 Task: Assign Person0000000134 as Assignee of Issue Issue0000000335 in Backlog  in Scrum Project Project0000000067 in Jira. Assign Person0000000135 as Assignee of Issue Issue0000000336 in Backlog  in Scrum Project Project0000000068 in Jira. Assign Person0000000135 as Assignee of Issue Issue0000000337 in Backlog  in Scrum Project Project0000000068 in Jira. Assign Person0000000135 as Assignee of Issue Issue0000000338 in Backlog  in Scrum Project Project0000000068 in Jira. Assign Person0000000136 as Assignee of Issue Issue0000000339 in Backlog  in Scrum Project Project0000000068 in Jira
Action: Mouse moved to (882, 437)
Screenshot: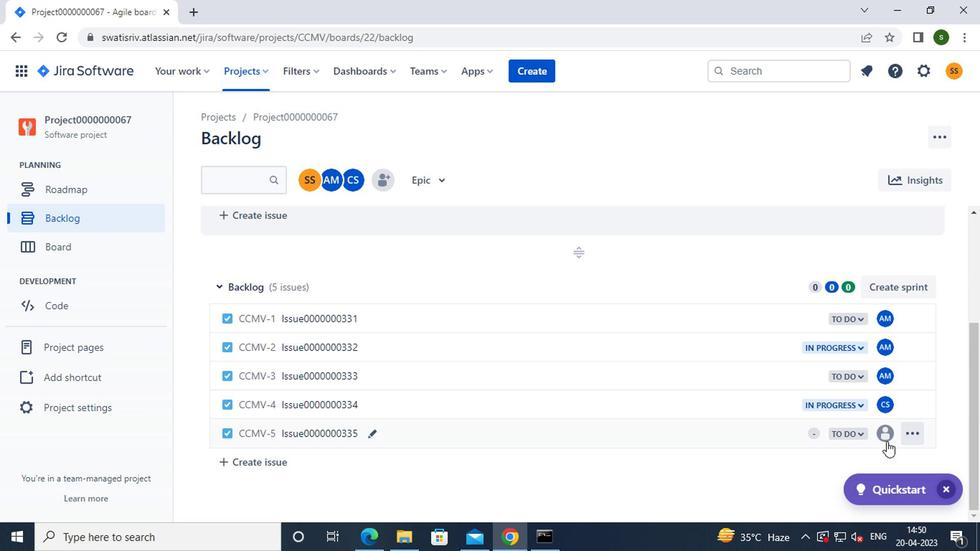 
Action: Mouse pressed left at (882, 437)
Screenshot: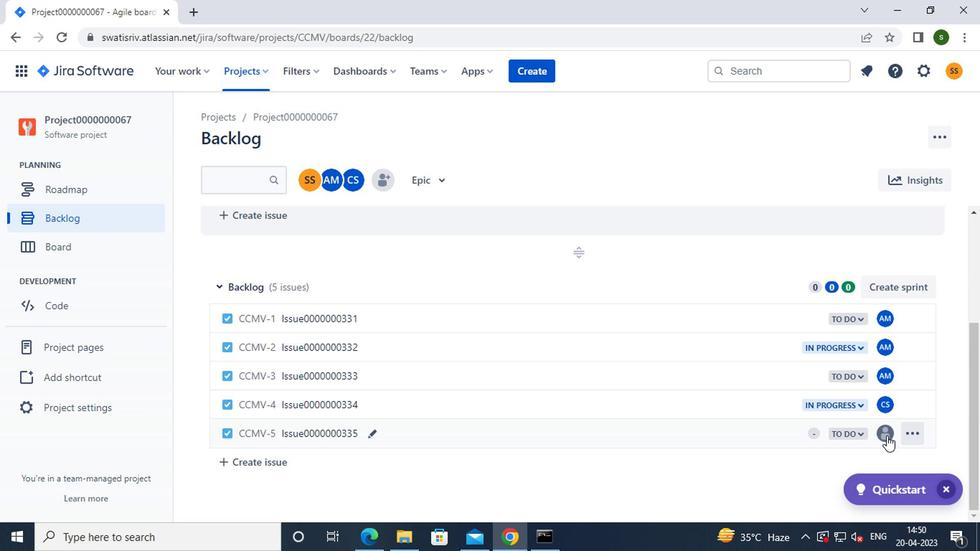 
Action: Mouse moved to (832, 450)
Screenshot: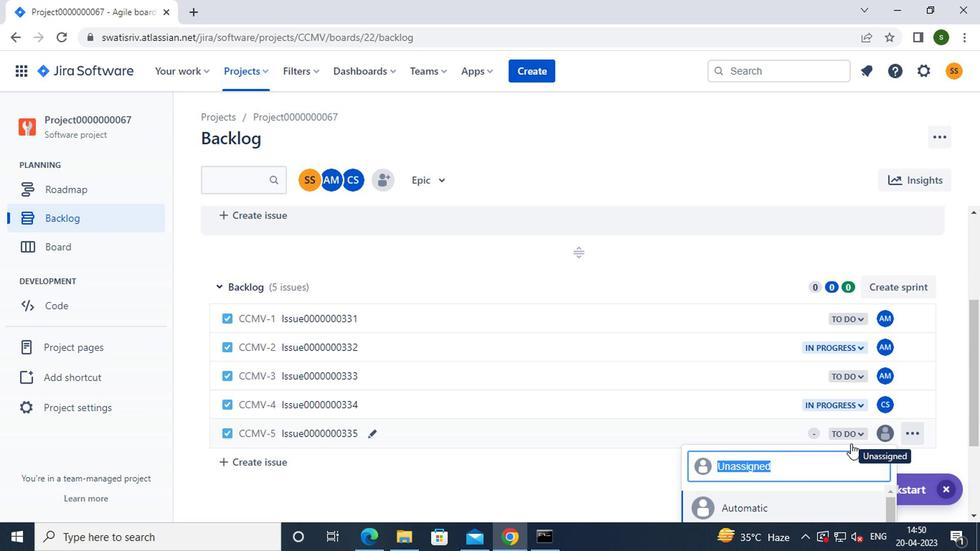 
Action: Mouse scrolled (832, 449) with delta (0, 0)
Screenshot: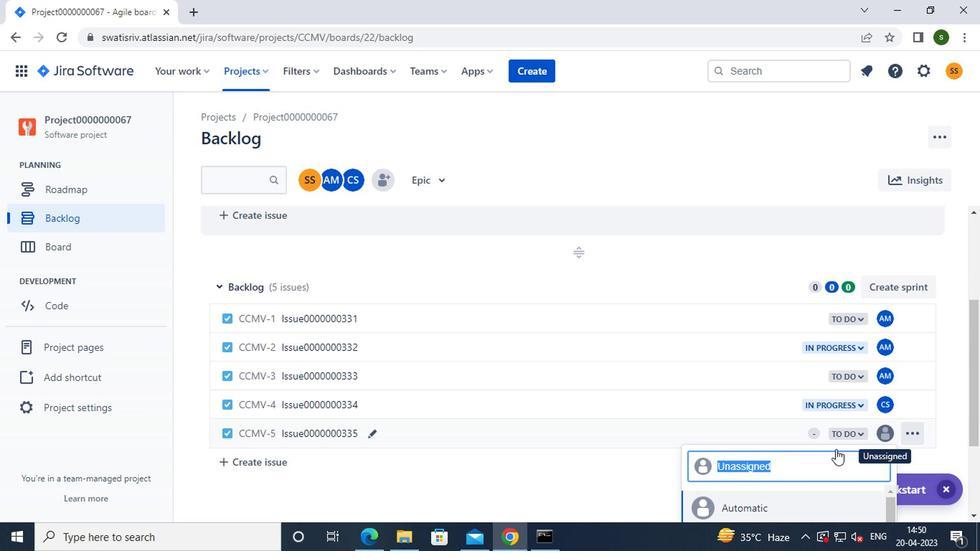 
Action: Mouse scrolled (832, 449) with delta (0, 0)
Screenshot: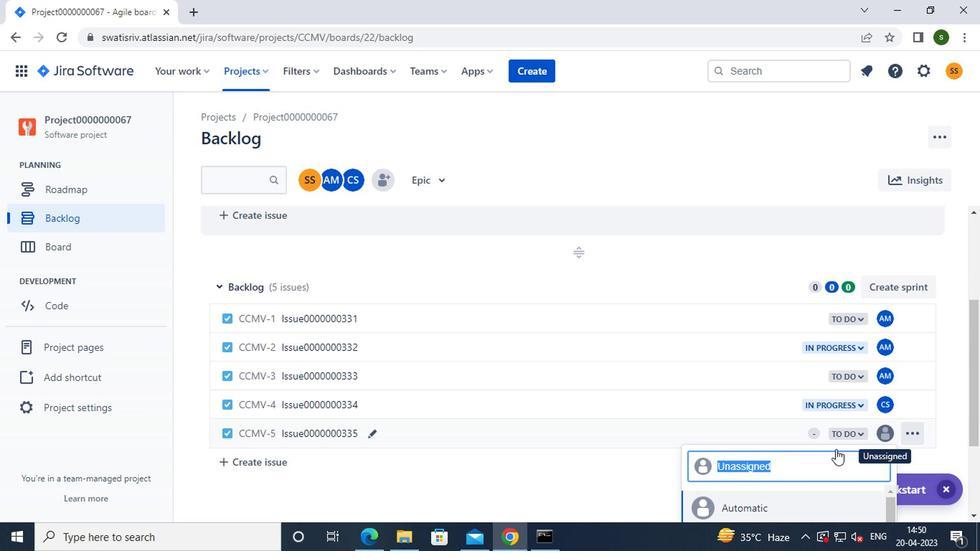 
Action: Mouse moved to (745, 473)
Screenshot: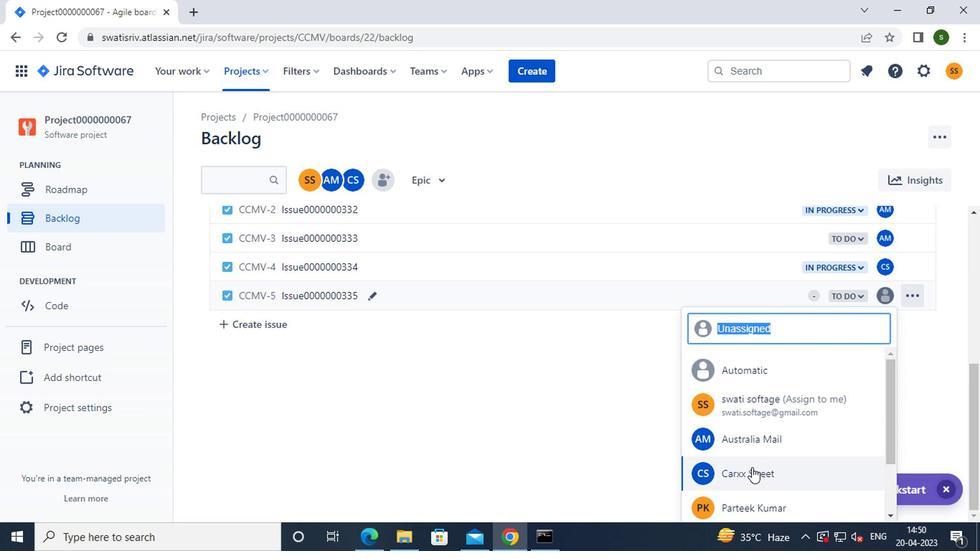 
Action: Mouse pressed left at (745, 473)
Screenshot: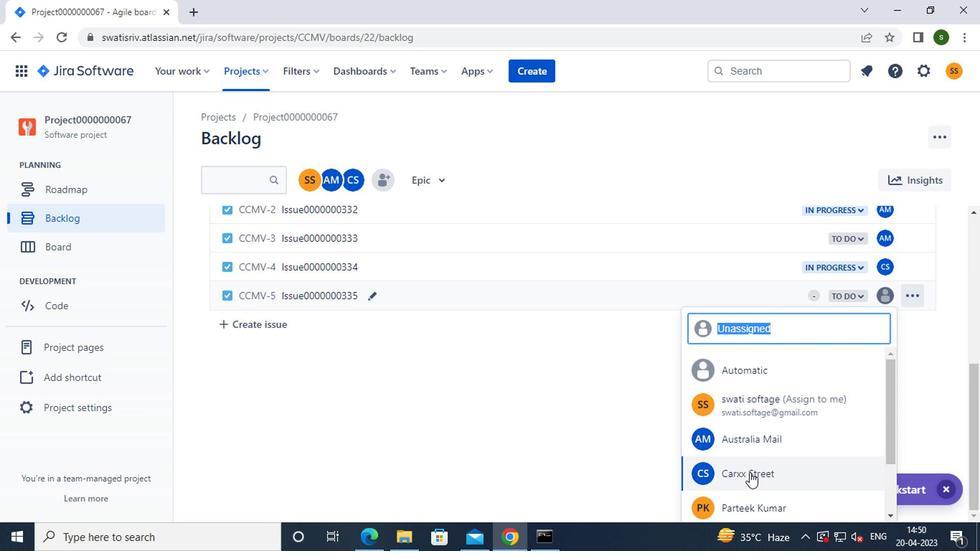 
Action: Mouse moved to (251, 68)
Screenshot: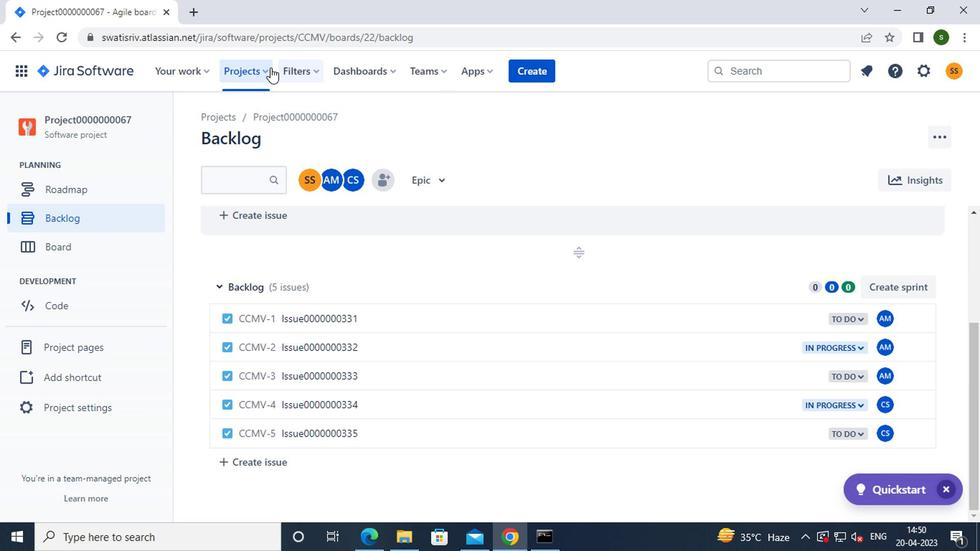 
Action: Mouse pressed left at (251, 68)
Screenshot: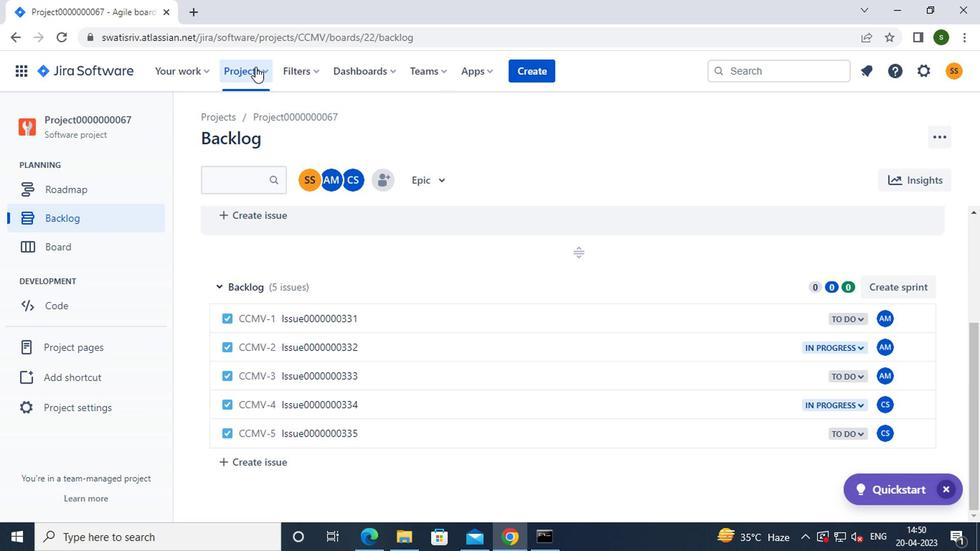 
Action: Mouse moved to (306, 164)
Screenshot: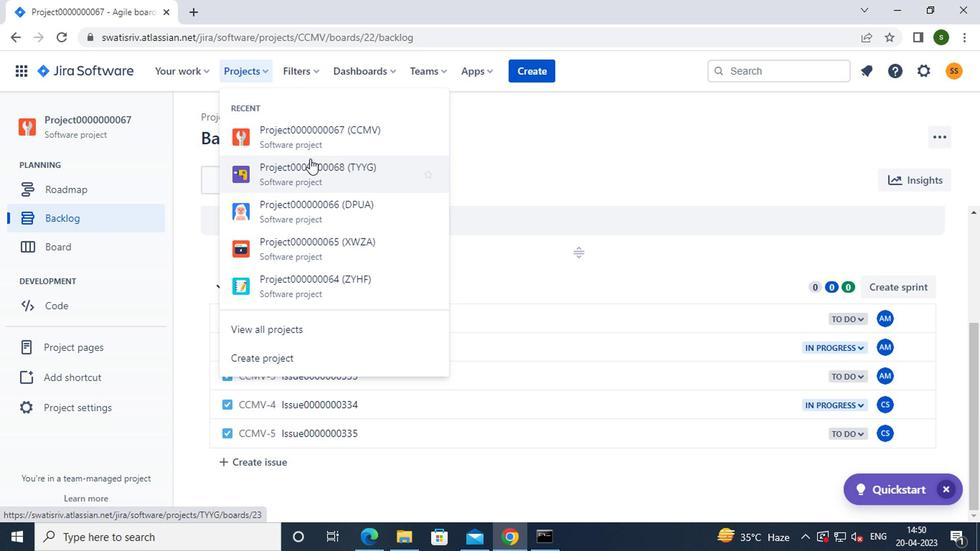 
Action: Mouse pressed left at (306, 164)
Screenshot: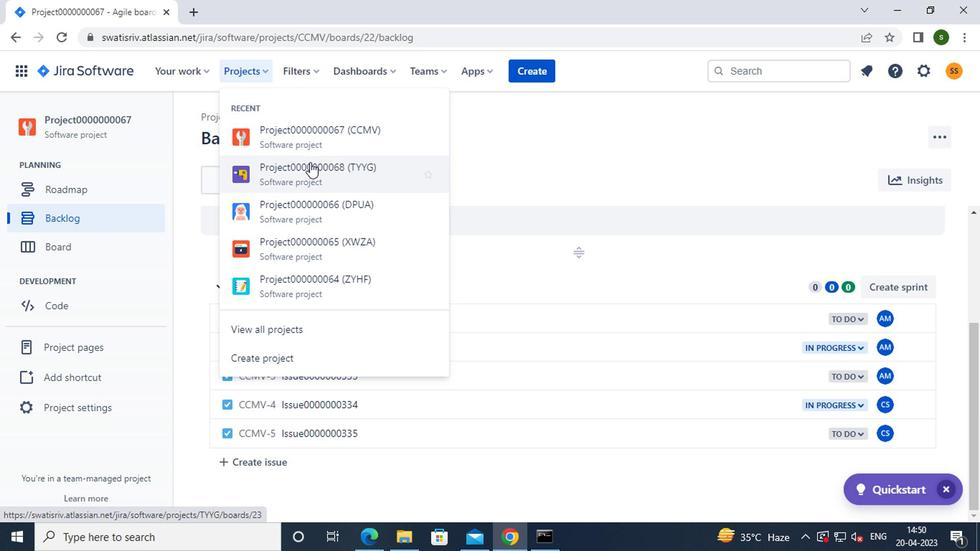 
Action: Mouse moved to (119, 216)
Screenshot: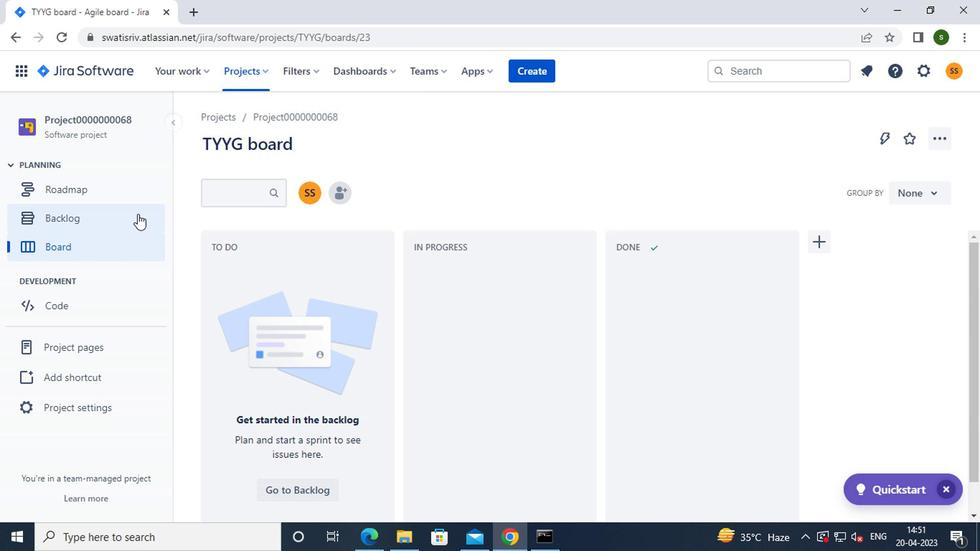 
Action: Mouse pressed left at (119, 216)
Screenshot: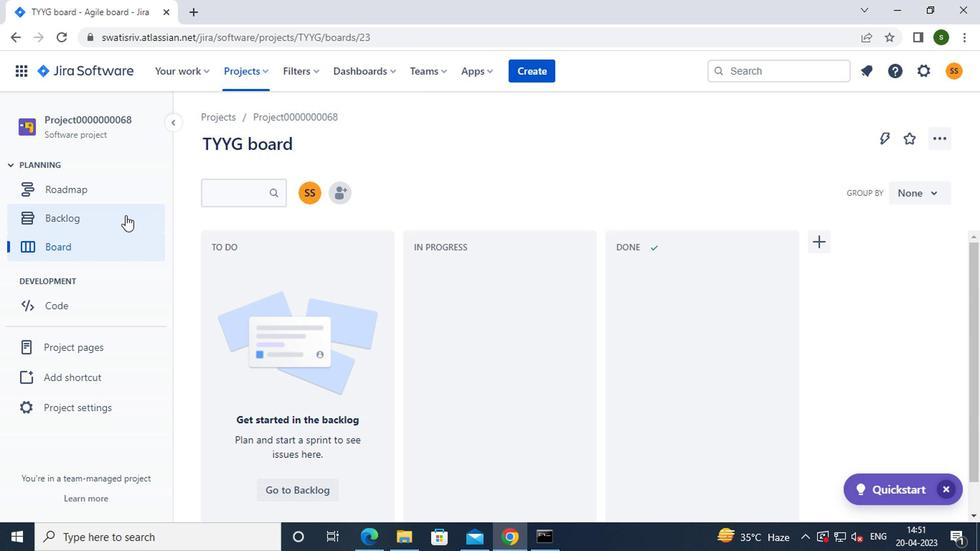 
Action: Mouse moved to (611, 369)
Screenshot: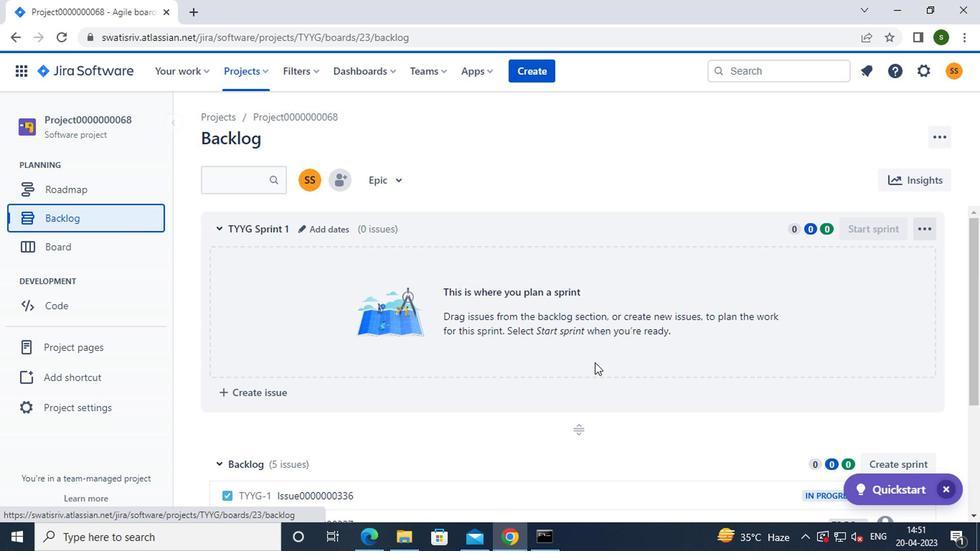 
Action: Mouse scrolled (611, 369) with delta (0, 0)
Screenshot: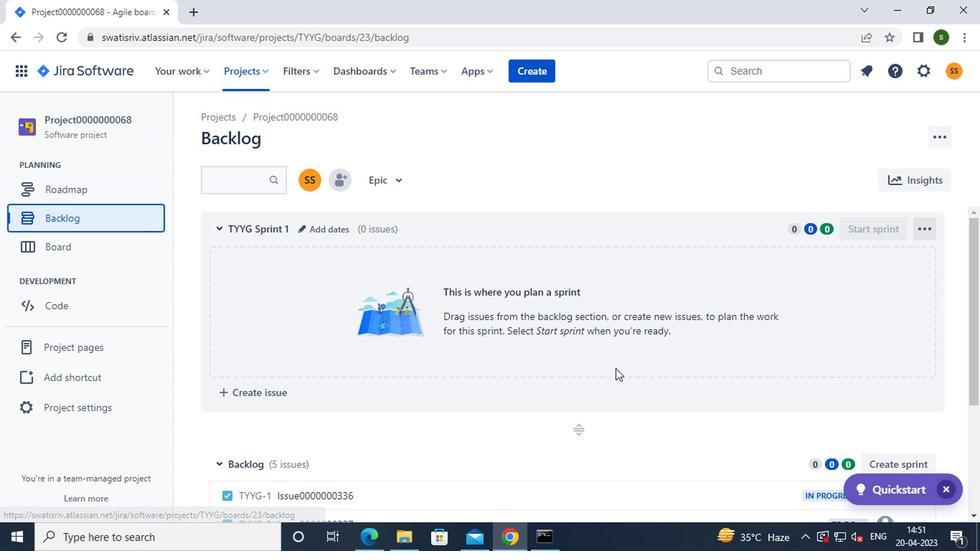 
Action: Mouse scrolled (611, 369) with delta (0, 0)
Screenshot: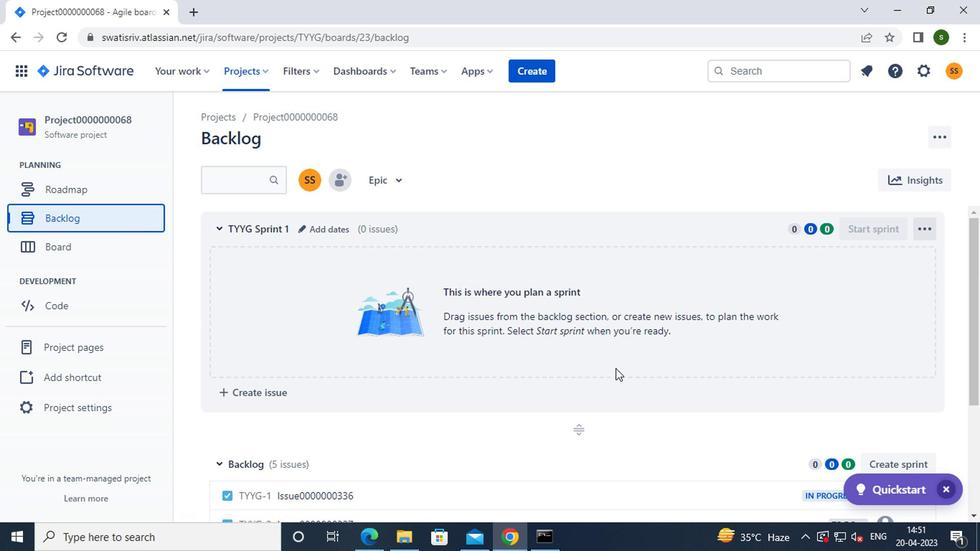 
Action: Mouse scrolled (611, 369) with delta (0, 0)
Screenshot: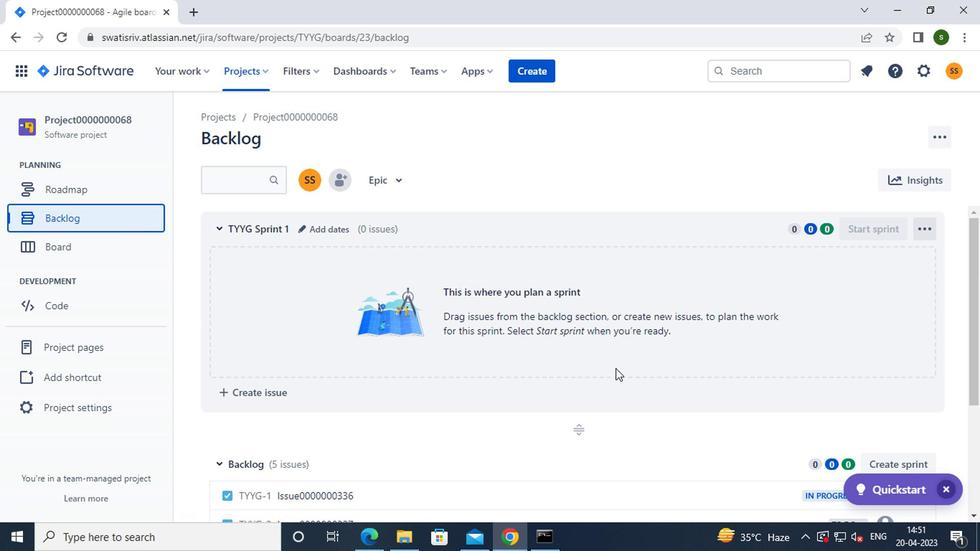 
Action: Mouse scrolled (611, 369) with delta (0, 0)
Screenshot: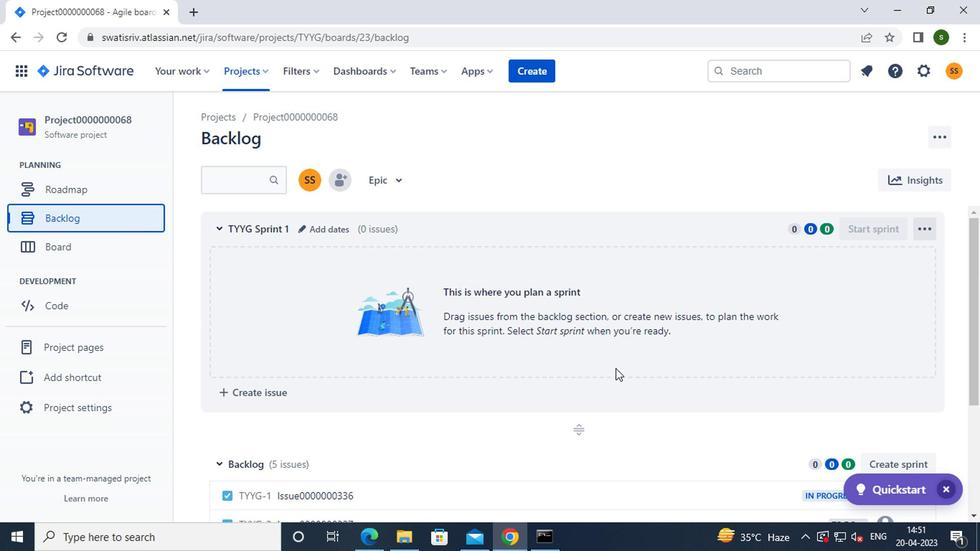 
Action: Mouse scrolled (611, 369) with delta (0, 0)
Screenshot: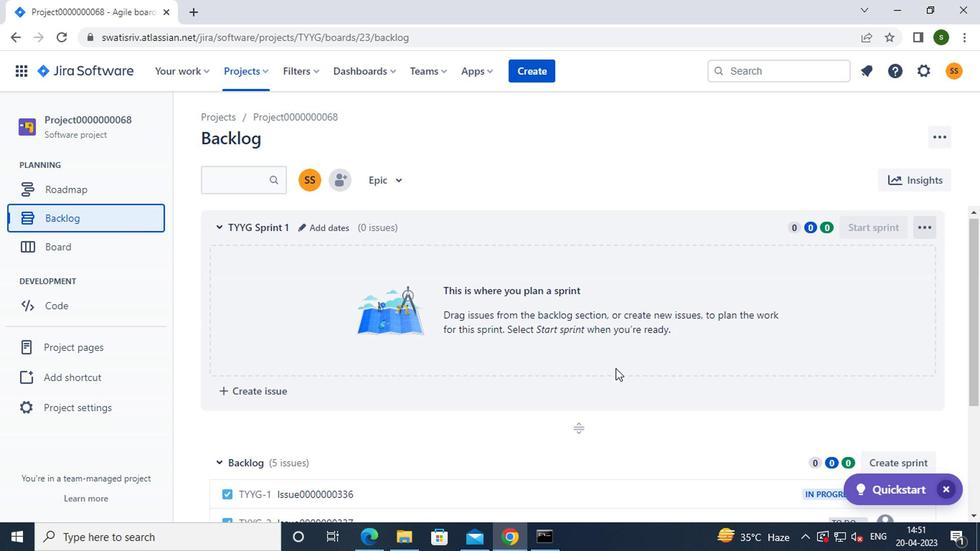 
Action: Mouse scrolled (611, 369) with delta (0, 0)
Screenshot: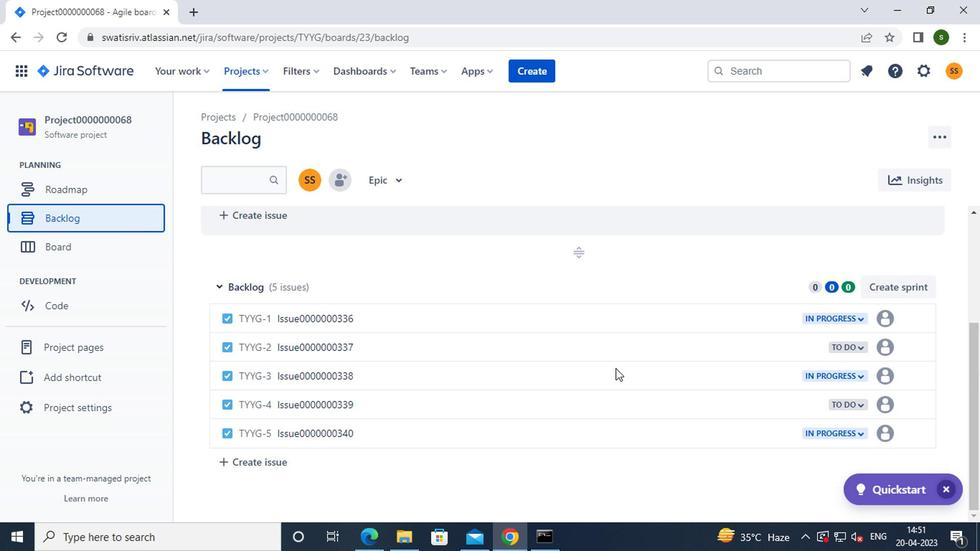 
Action: Mouse moved to (882, 312)
Screenshot: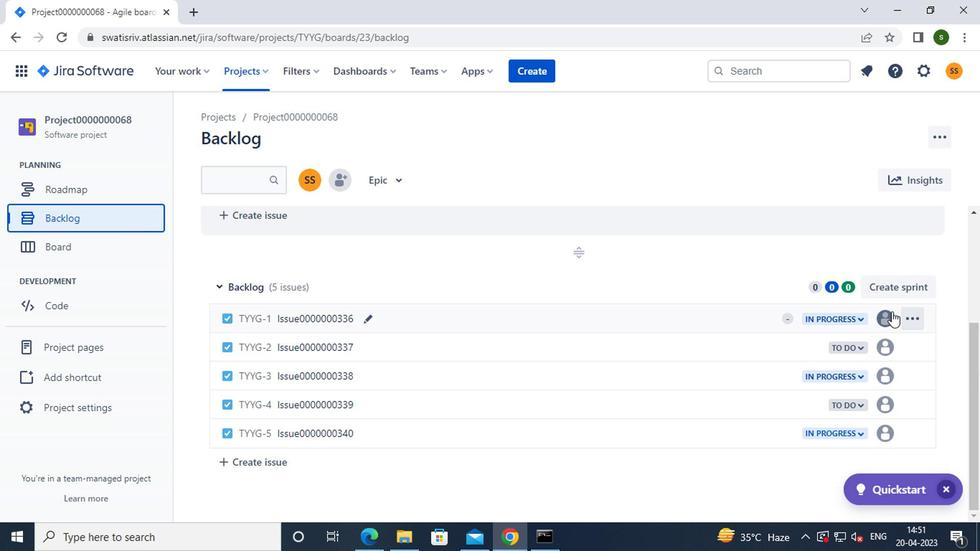 
Action: Mouse pressed left at (882, 312)
Screenshot: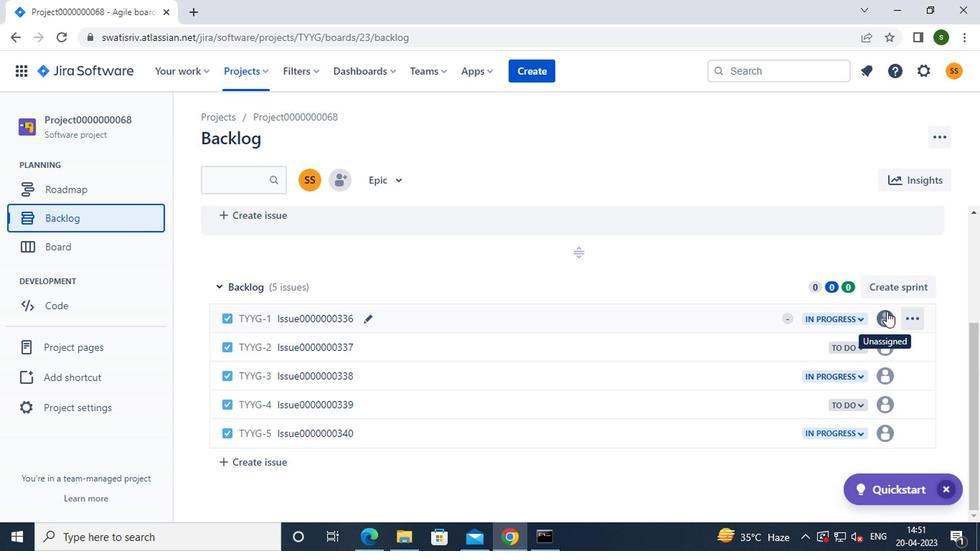 
Action: Mouse moved to (841, 383)
Screenshot: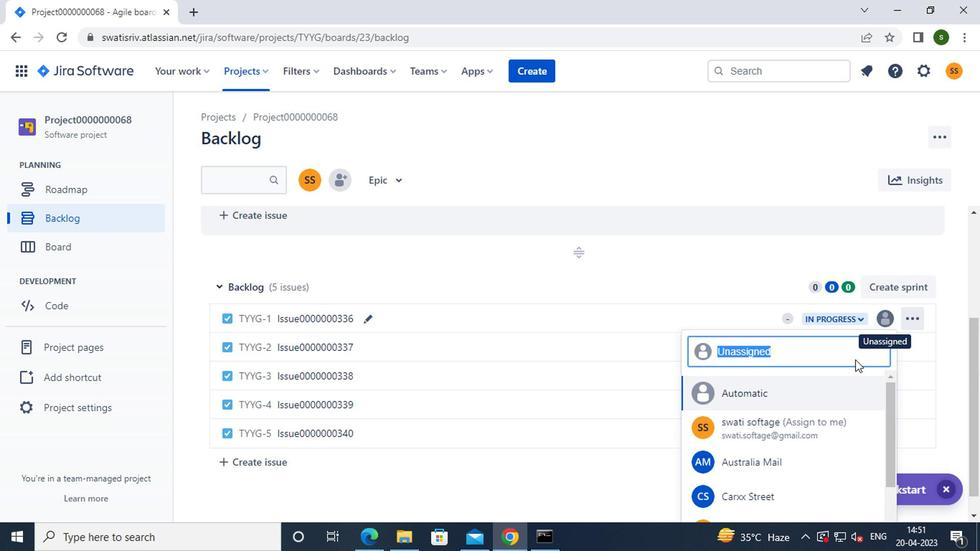 
Action: Mouse scrolled (841, 382) with delta (0, -1)
Screenshot: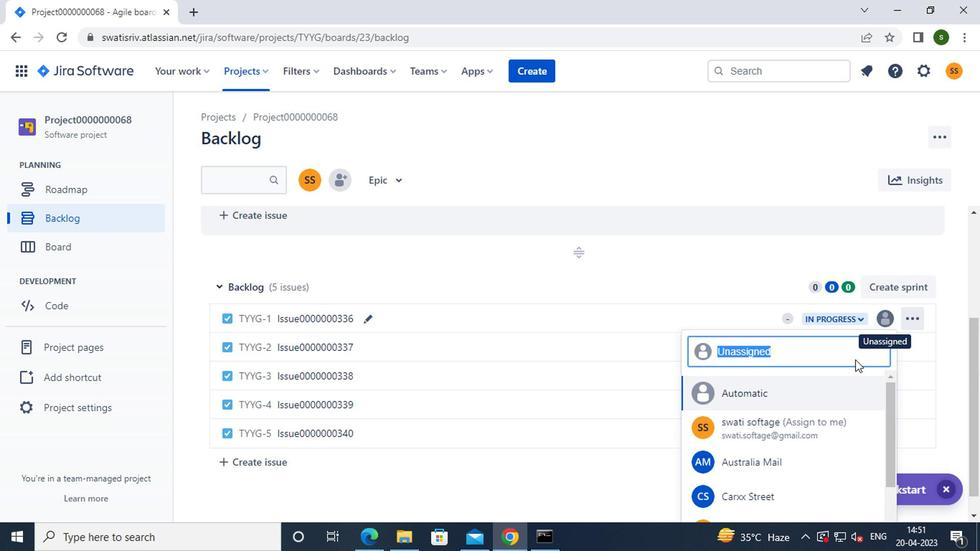 
Action: Mouse moved to (841, 384)
Screenshot: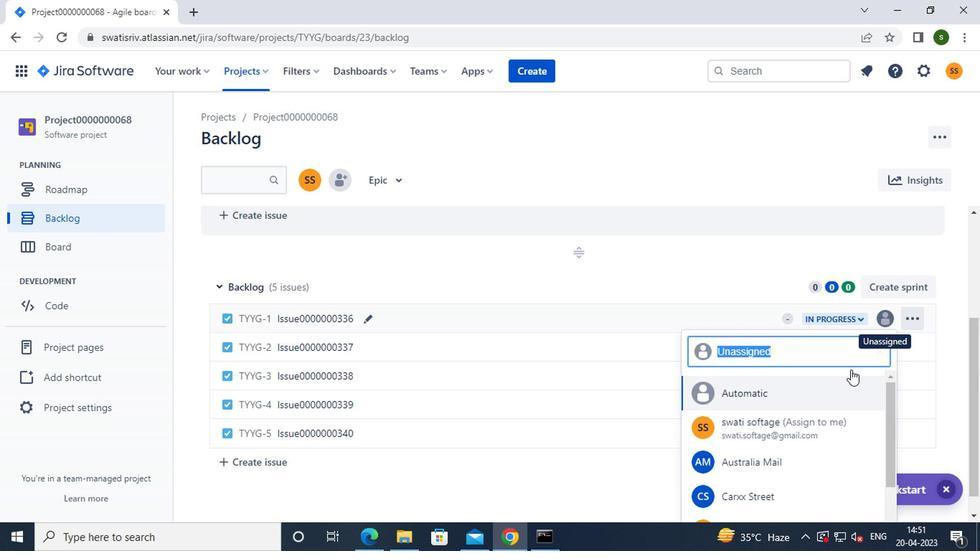 
Action: Mouse scrolled (841, 383) with delta (0, 0)
Screenshot: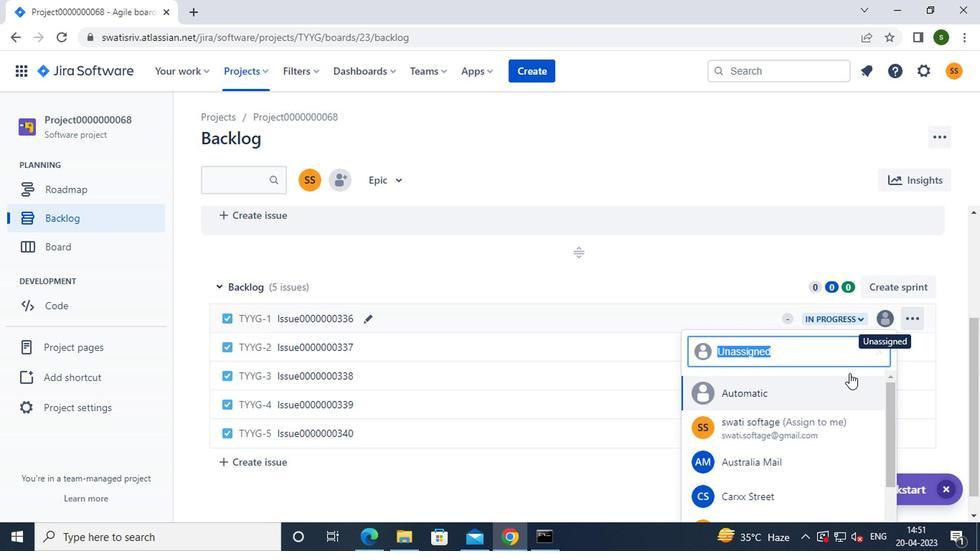 
Action: Mouse moved to (758, 449)
Screenshot: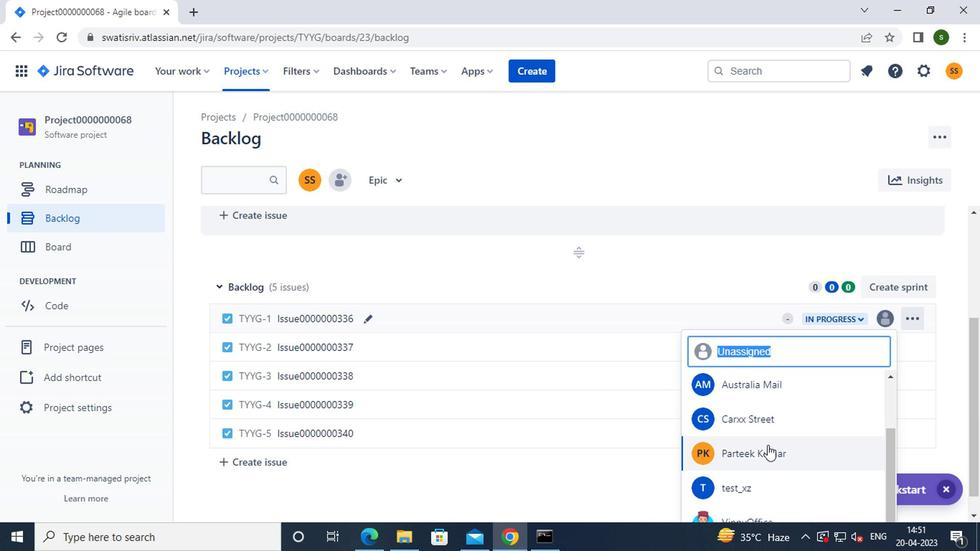
Action: Mouse pressed left at (758, 449)
Screenshot: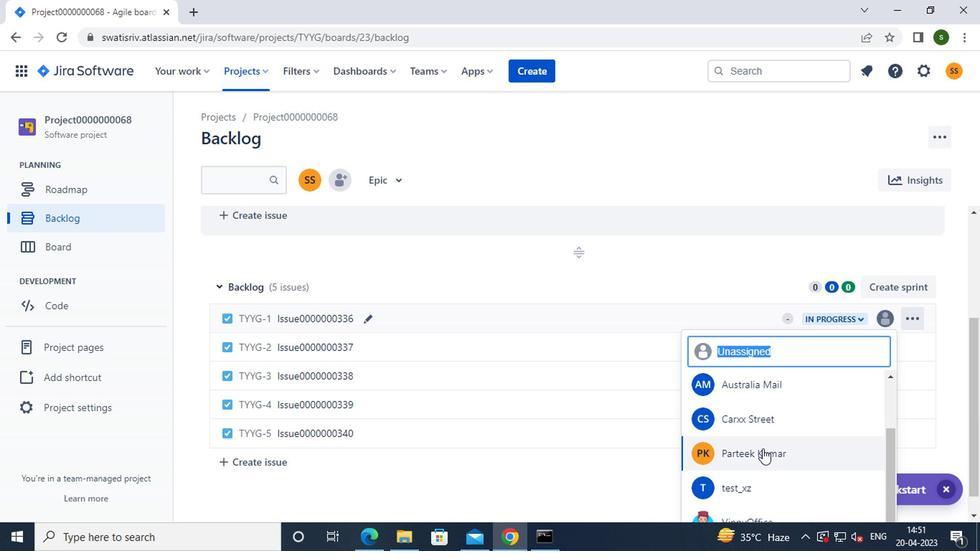 
Action: Mouse moved to (880, 348)
Screenshot: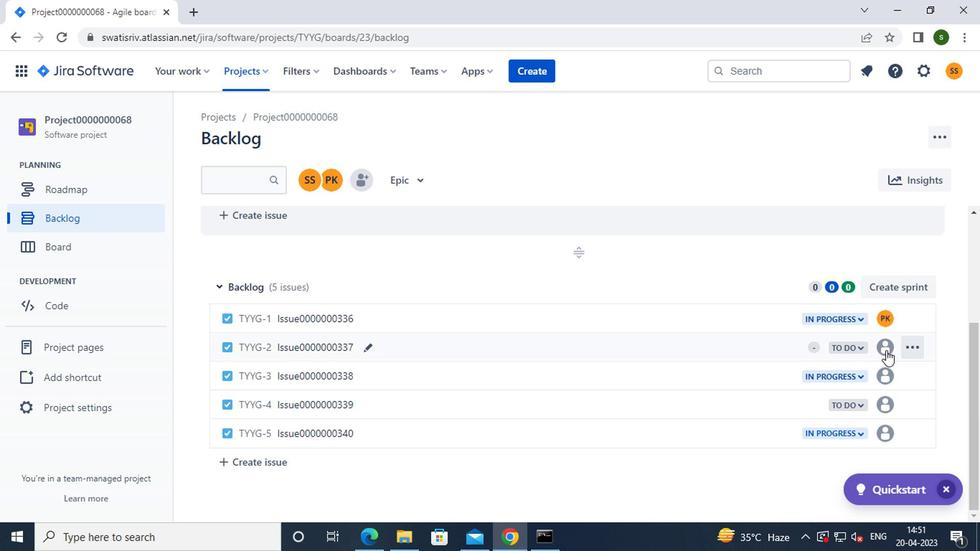 
Action: Mouse pressed left at (880, 348)
Screenshot: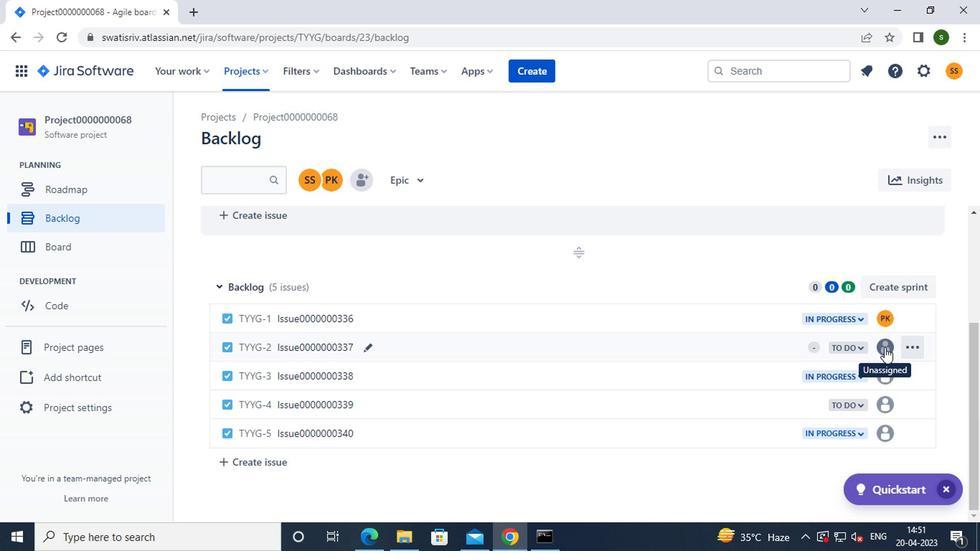 
Action: Mouse moved to (835, 417)
Screenshot: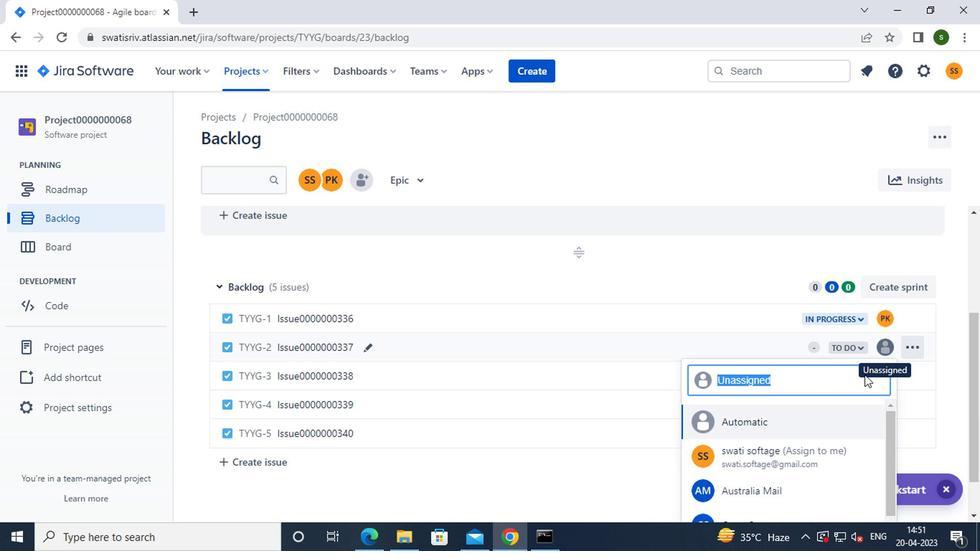 
Action: Mouse scrolled (835, 417) with delta (0, 0)
Screenshot: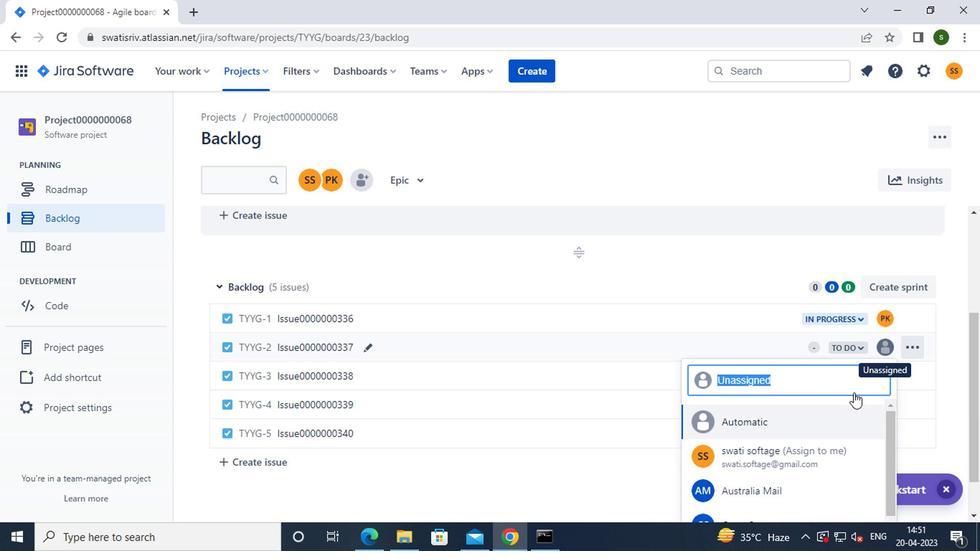 
Action: Mouse moved to (761, 487)
Screenshot: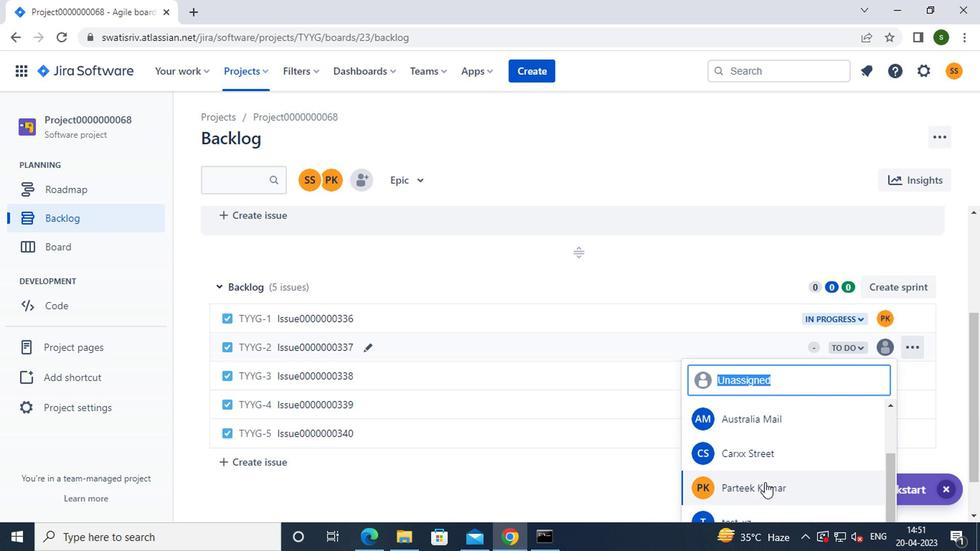 
Action: Mouse pressed left at (761, 487)
Screenshot: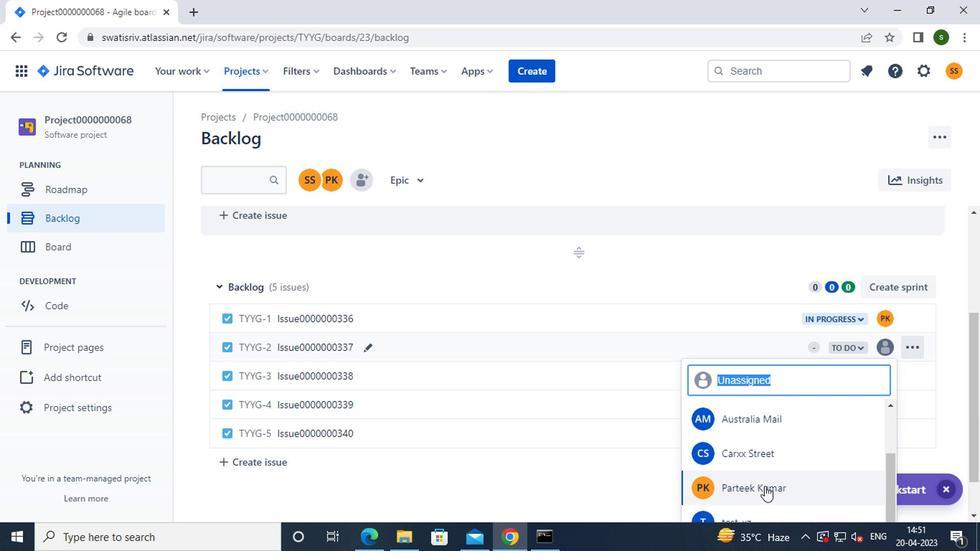 
Action: Mouse moved to (882, 373)
Screenshot: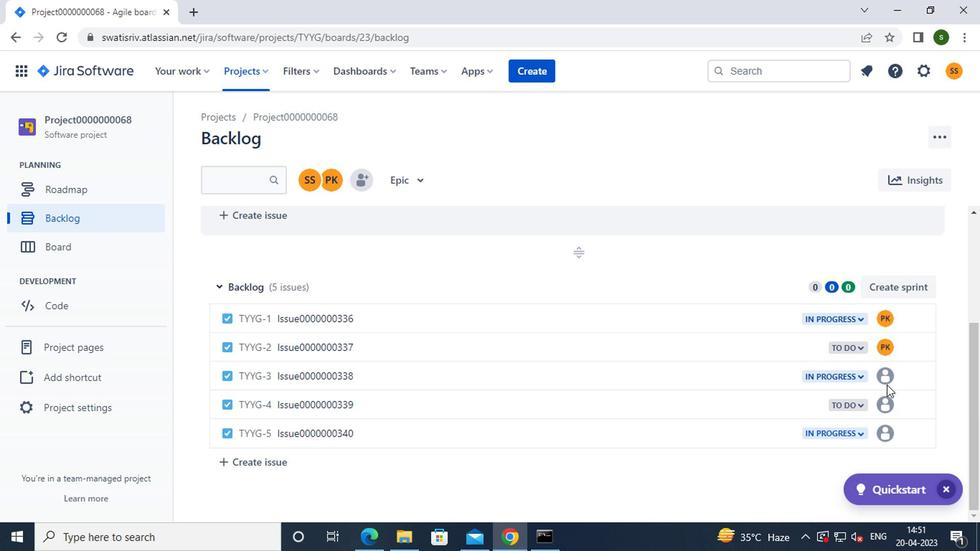 
Action: Mouse pressed left at (882, 373)
Screenshot: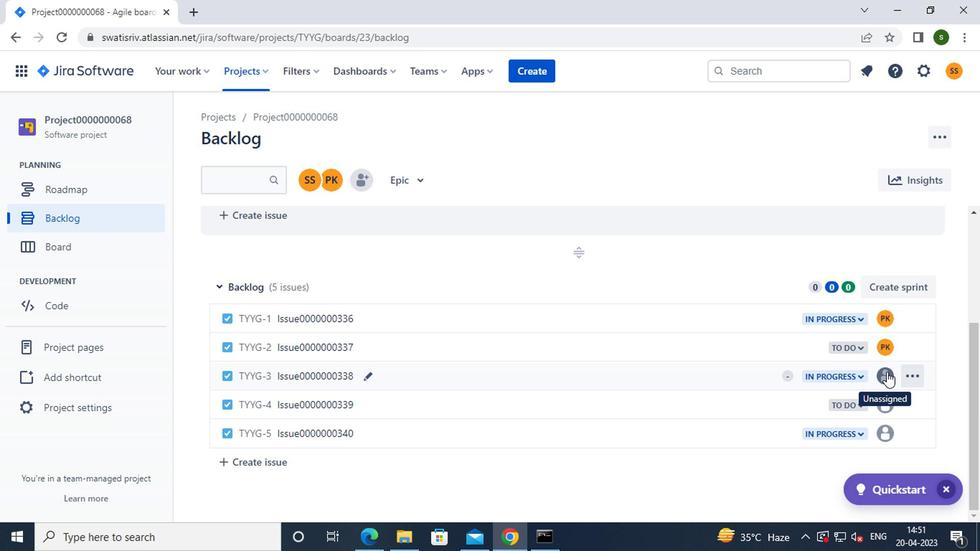 
Action: Mouse moved to (838, 414)
Screenshot: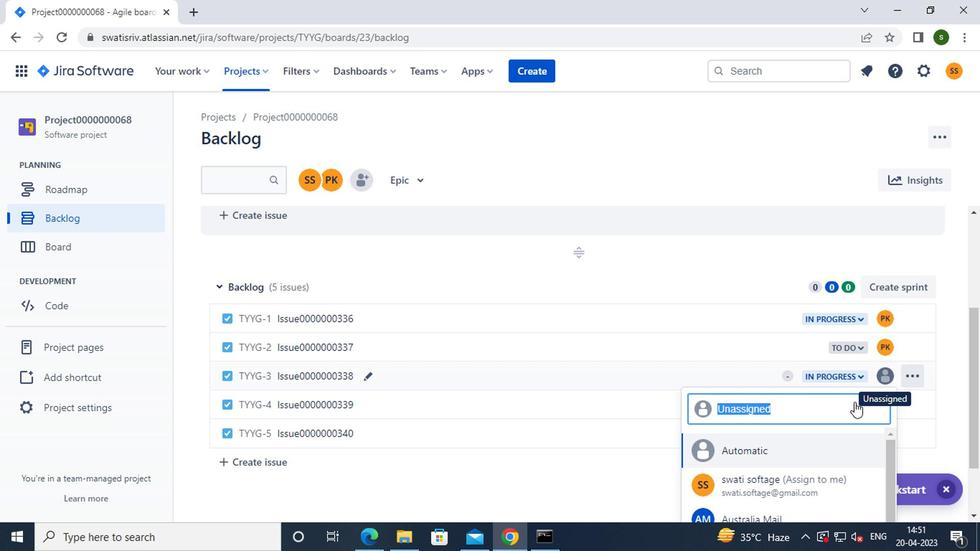 
Action: Mouse scrolled (838, 414) with delta (0, 0)
Screenshot: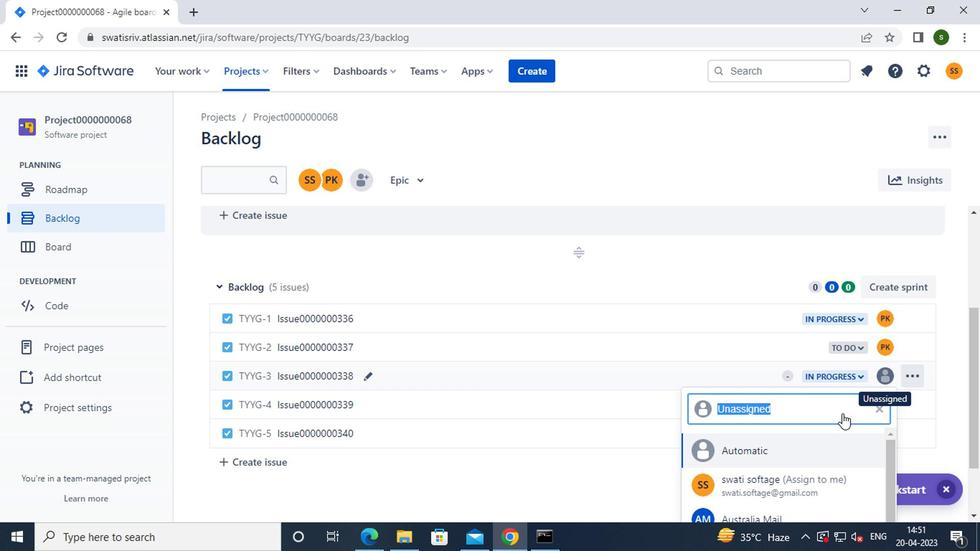 
Action: Mouse scrolled (838, 414) with delta (0, 0)
Screenshot: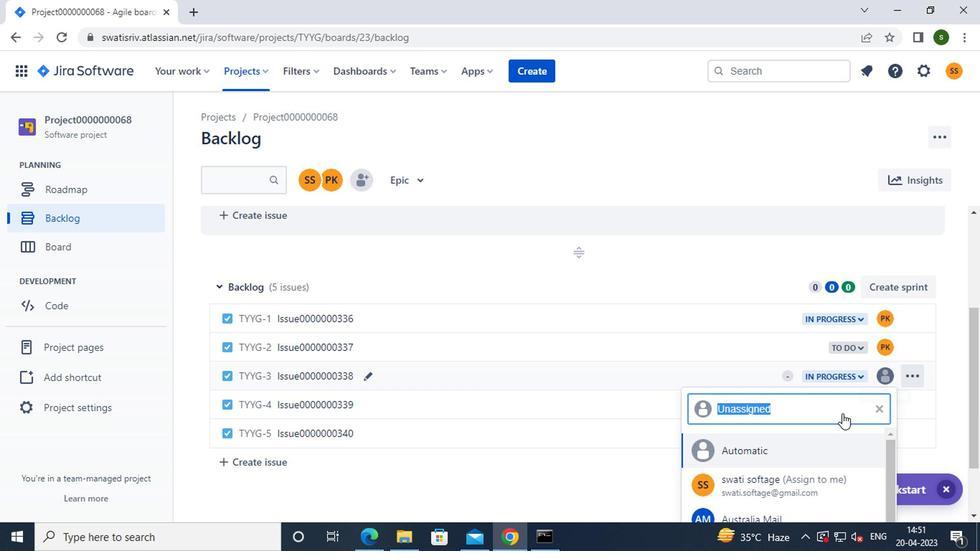 
Action: Mouse moved to (838, 415)
Screenshot: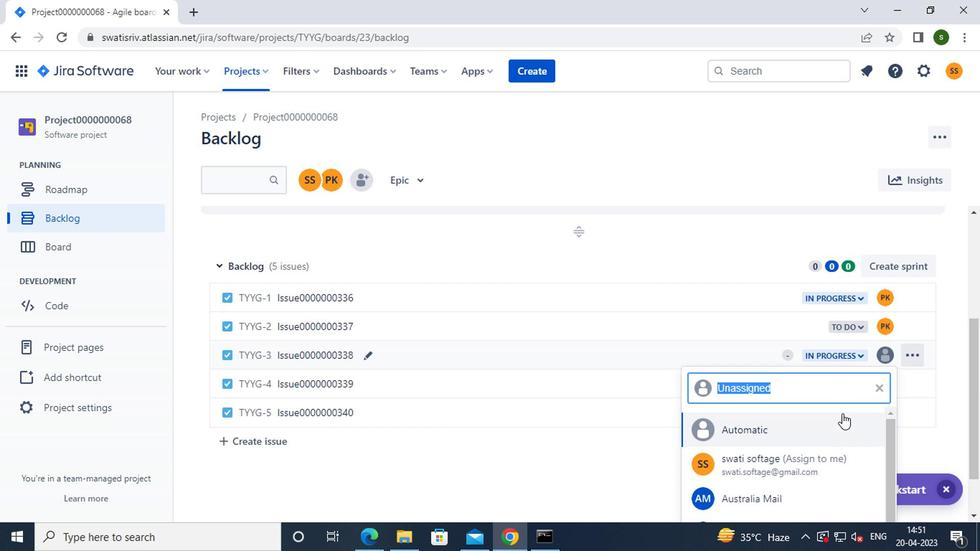 
Action: Mouse scrolled (838, 414) with delta (0, -1)
Screenshot: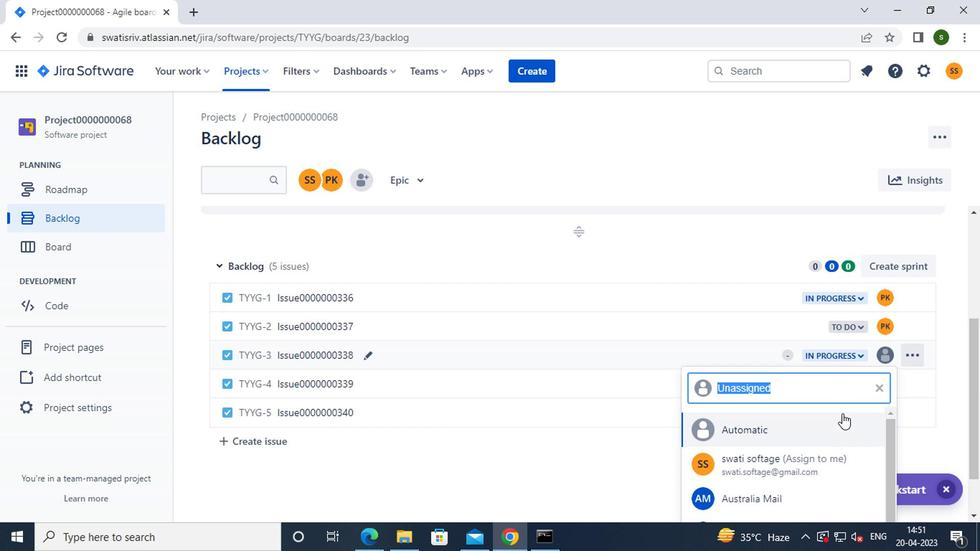 
Action: Mouse moved to (747, 504)
Screenshot: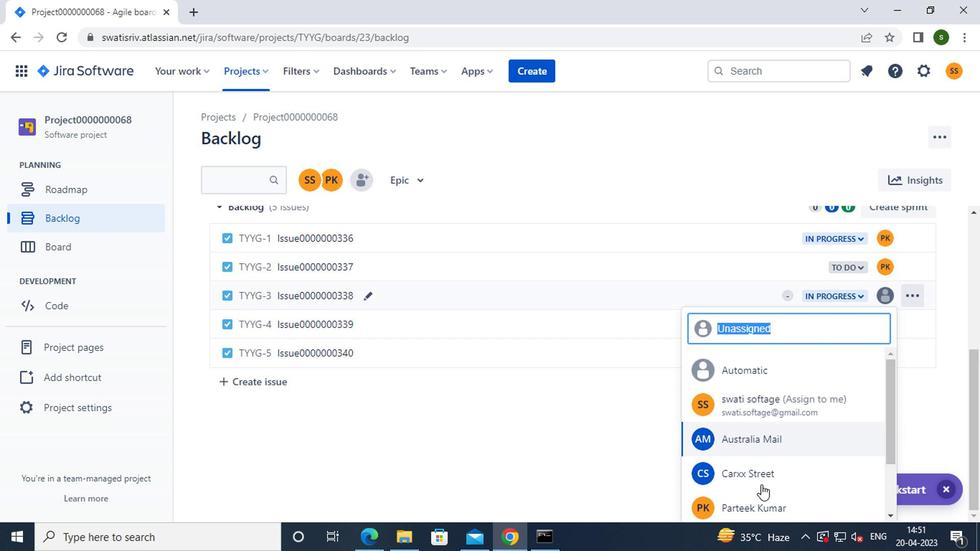 
Action: Mouse pressed left at (747, 504)
Screenshot: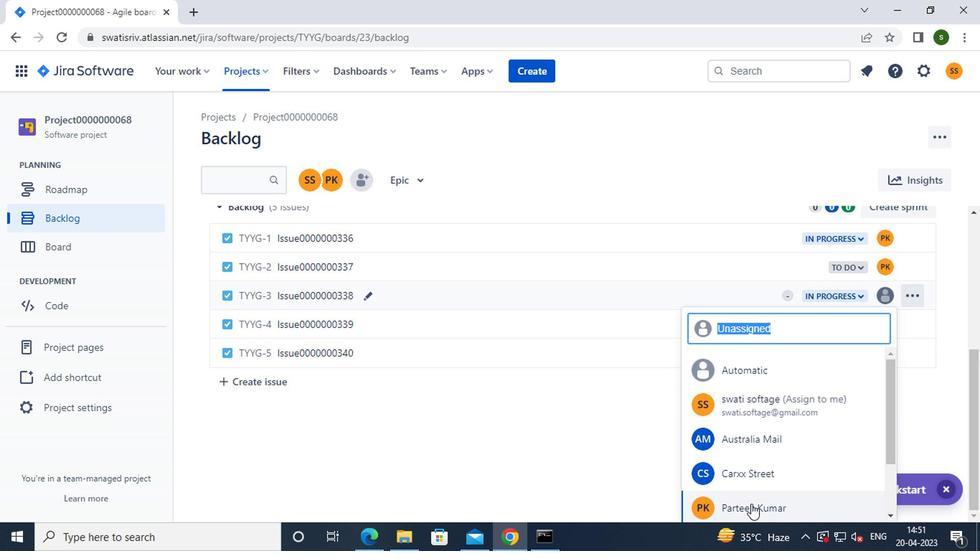 
Action: Mouse moved to (882, 400)
Screenshot: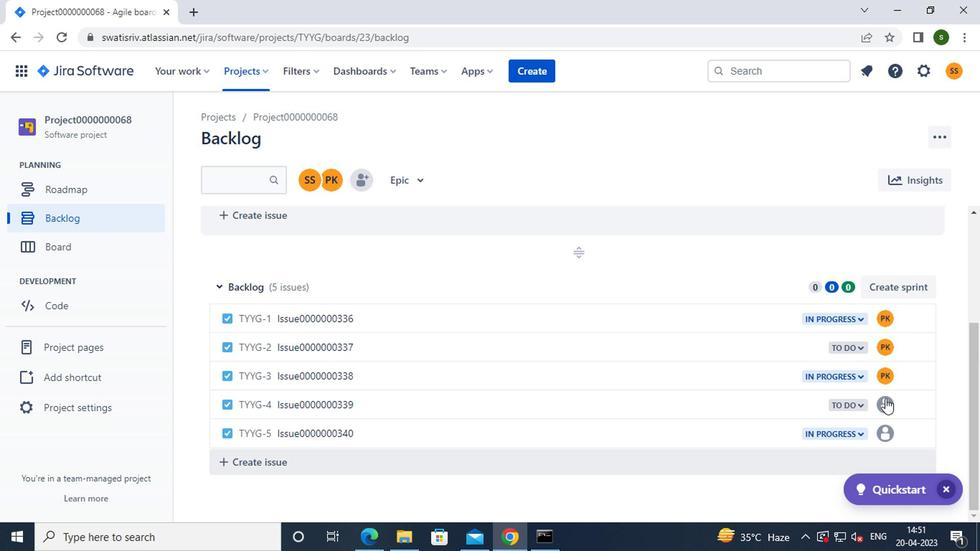 
Action: Mouse pressed left at (882, 400)
Screenshot: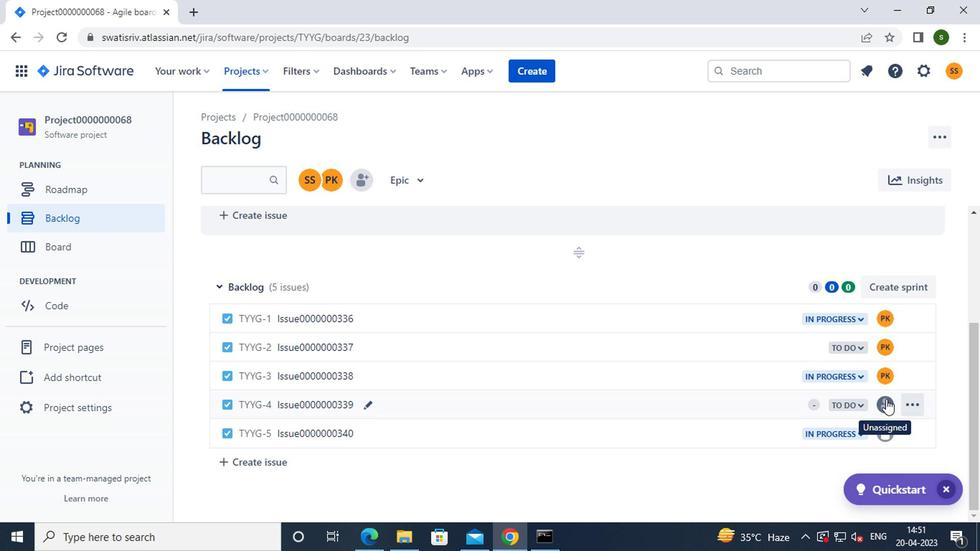 
Action: Mouse moved to (839, 442)
Screenshot: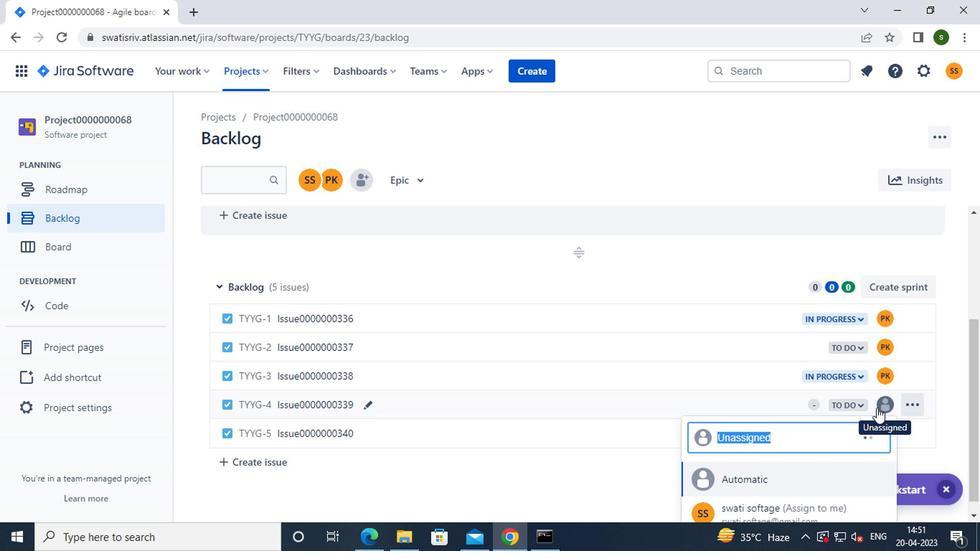 
Action: Mouse scrolled (839, 441) with delta (0, -1)
Screenshot: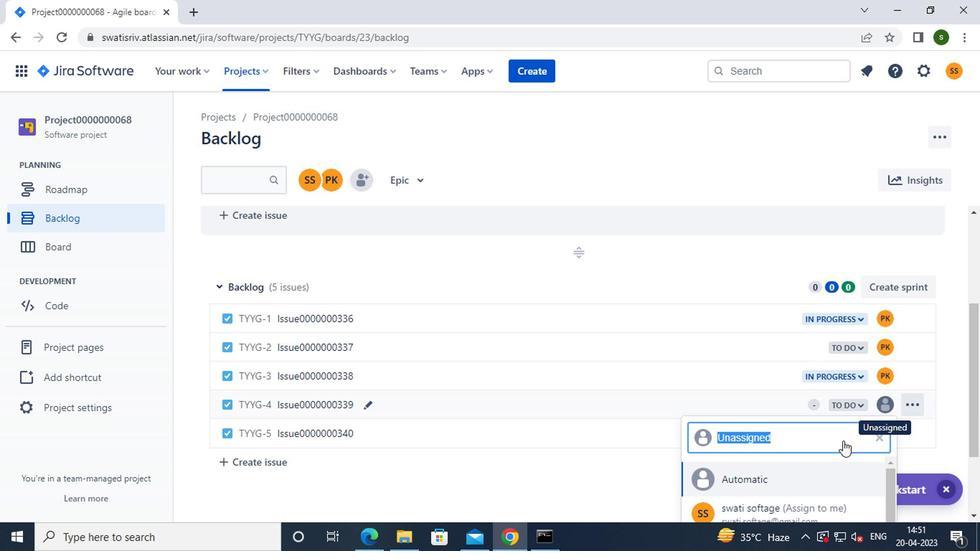 
Action: Mouse scrolled (839, 441) with delta (0, -1)
Screenshot: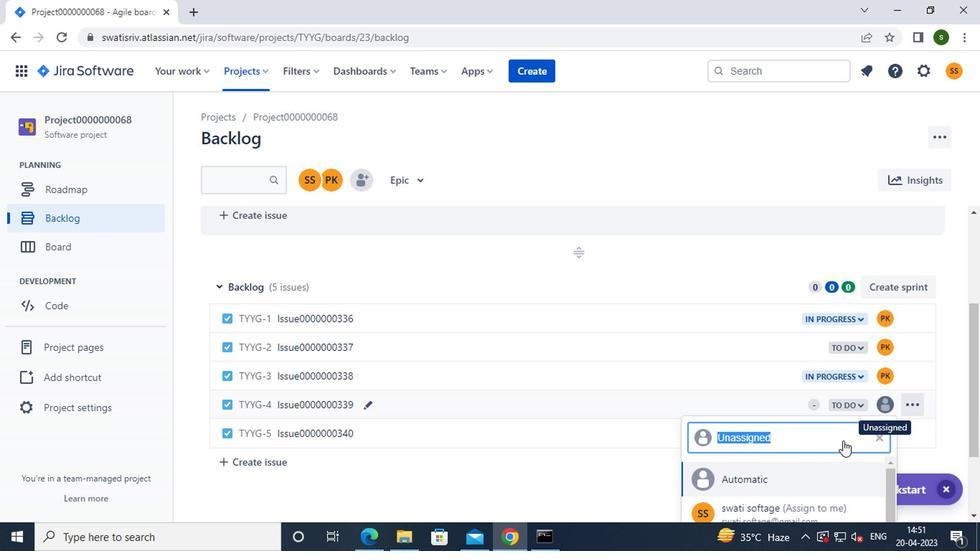 
Action: Mouse scrolled (839, 441) with delta (0, -1)
Screenshot: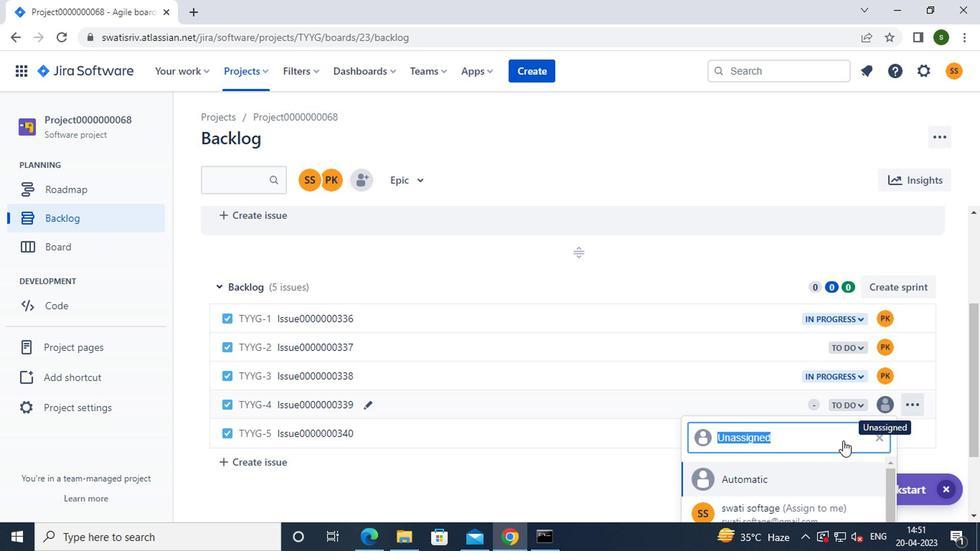 
Action: Mouse scrolled (839, 441) with delta (0, -1)
Screenshot: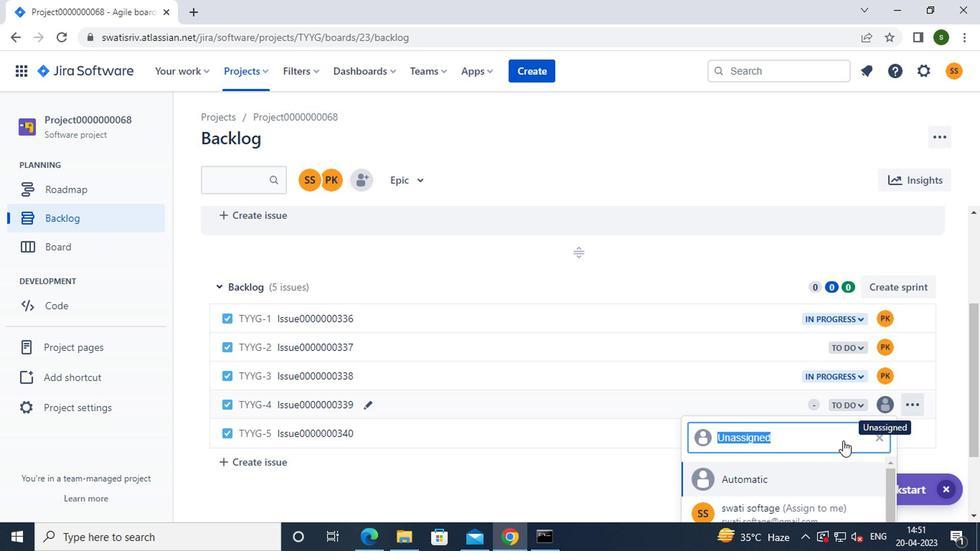 
Action: Mouse scrolled (839, 441) with delta (0, -1)
Screenshot: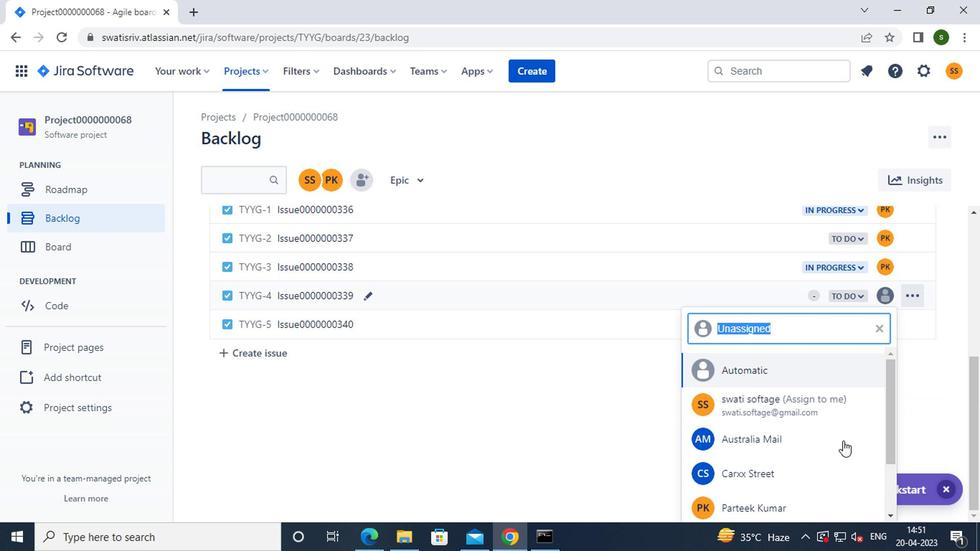 
Action: Mouse scrolled (839, 441) with delta (0, -1)
Screenshot: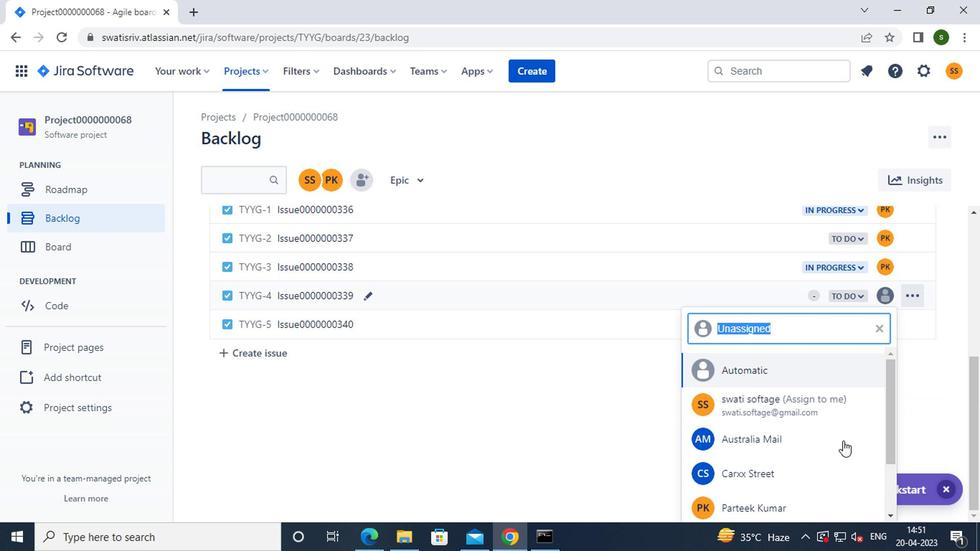 
Action: Mouse moved to (776, 497)
Screenshot: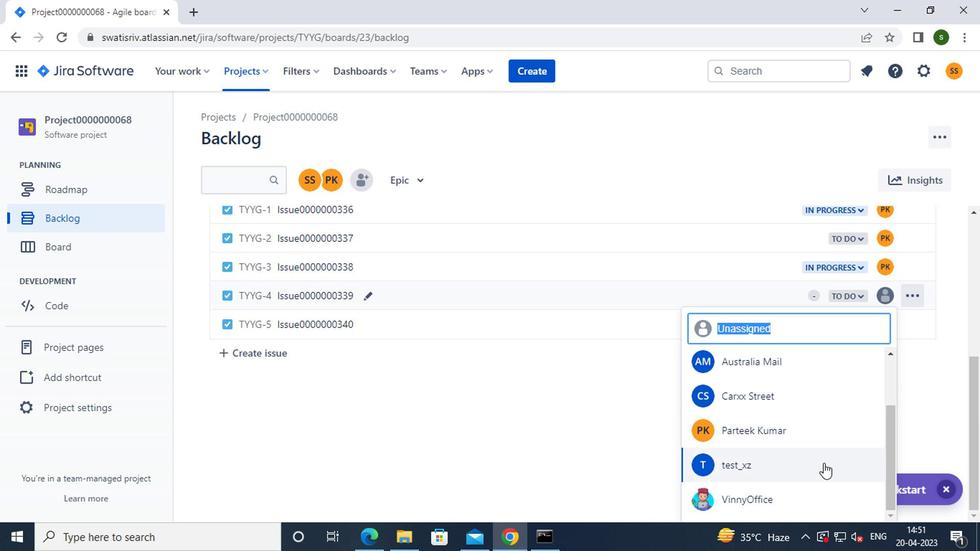 
Action: Mouse pressed left at (776, 497)
Screenshot: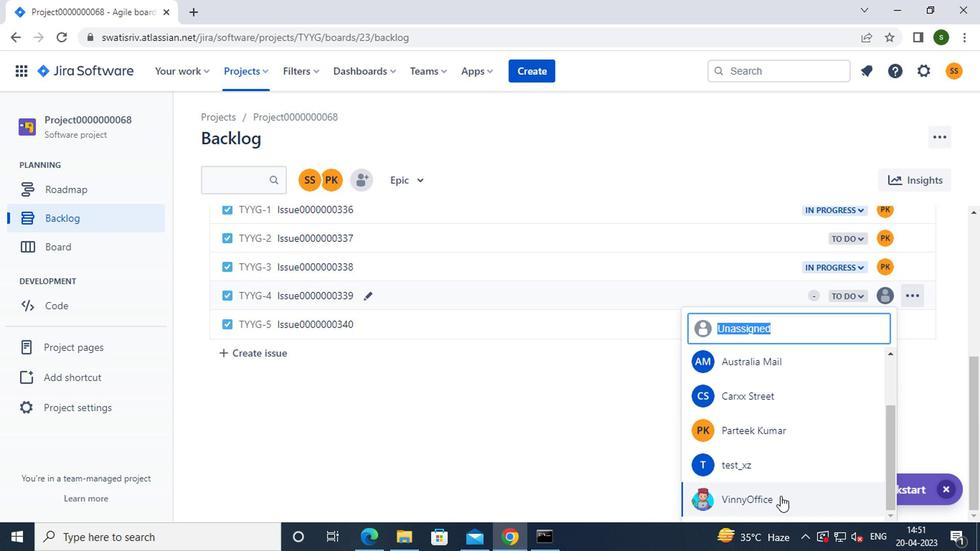 
Action: Mouse moved to (735, 474)
Screenshot: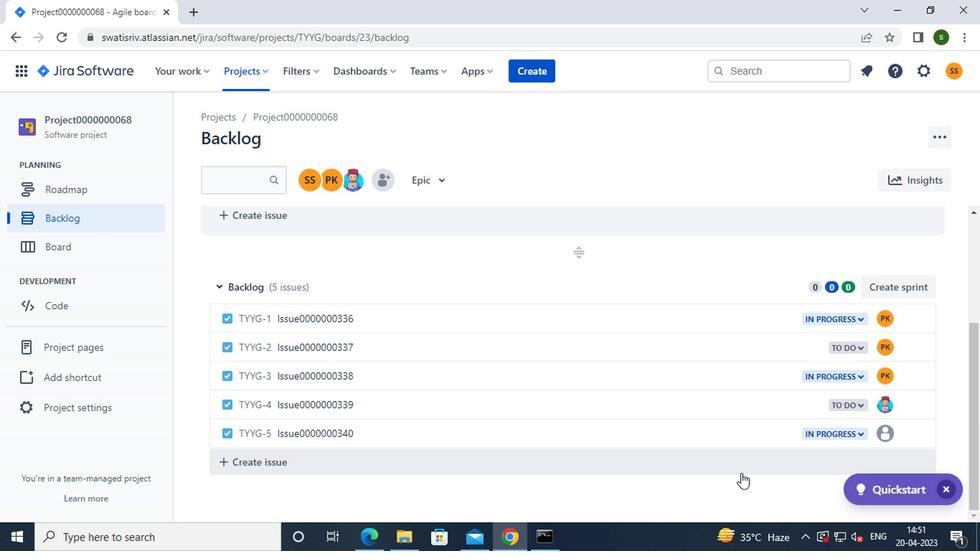 
Action: Key pressed <Key.f8>
Screenshot: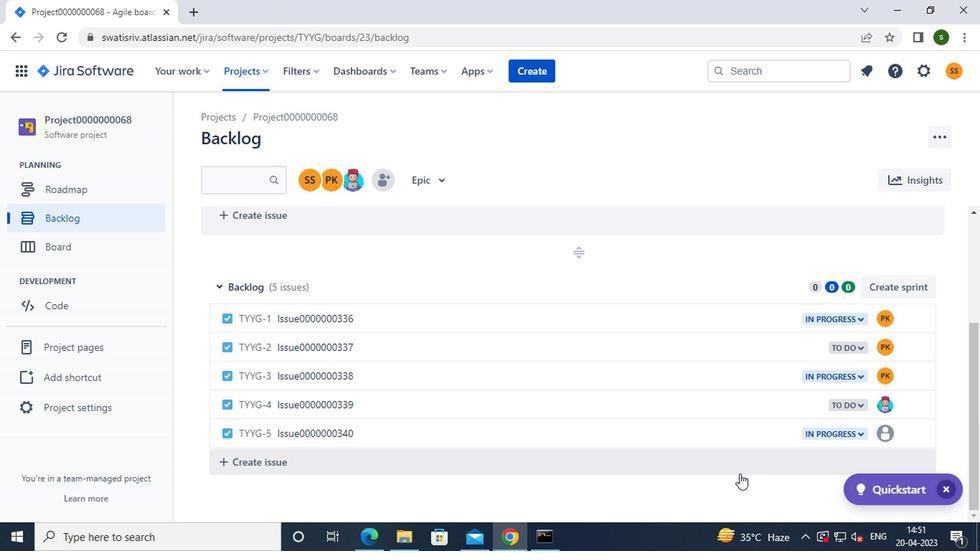 
